 Task: Add Sprouts Organic Low Sodium Black Beans to the cart.
Action: Mouse moved to (19, 78)
Screenshot: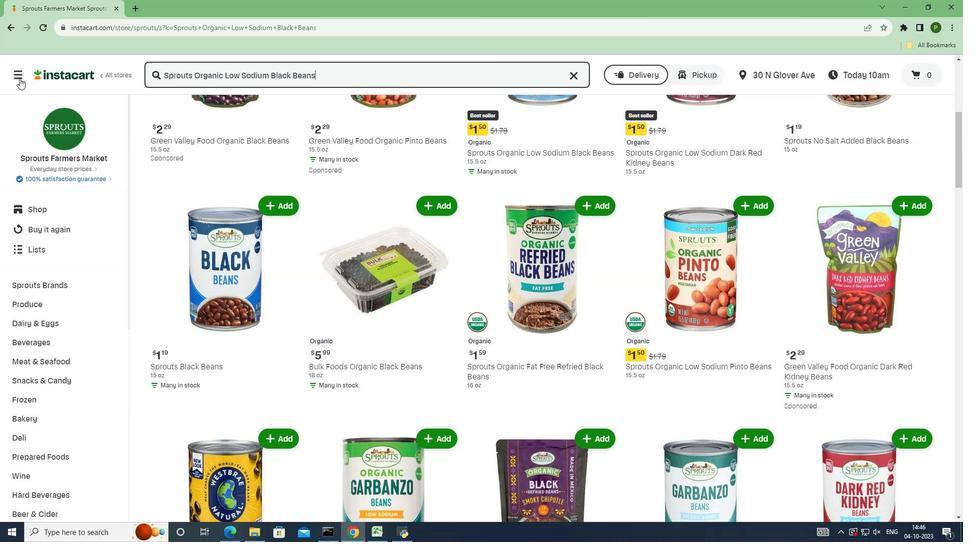 
Action: Mouse pressed left at (19, 78)
Screenshot: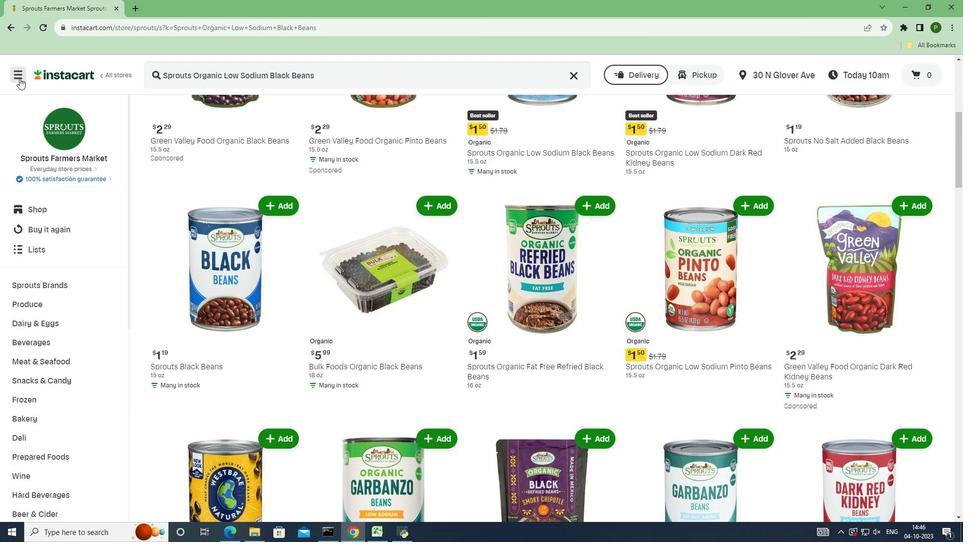 
Action: Mouse moved to (50, 276)
Screenshot: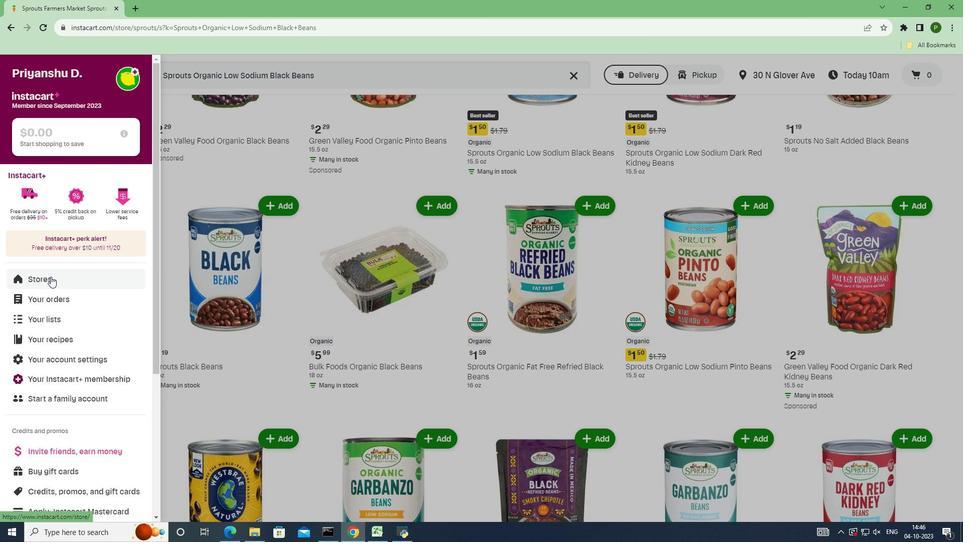 
Action: Mouse pressed left at (50, 276)
Screenshot: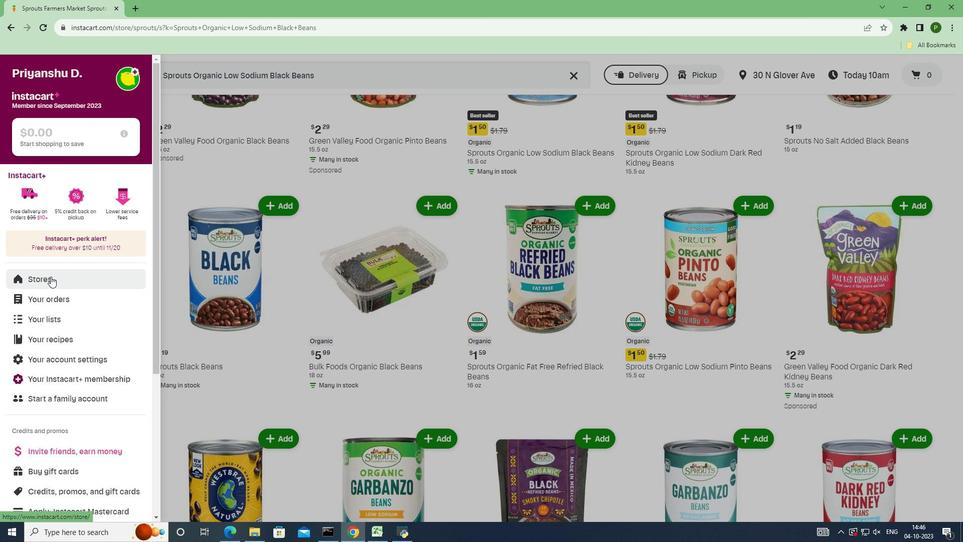 
Action: Mouse moved to (222, 112)
Screenshot: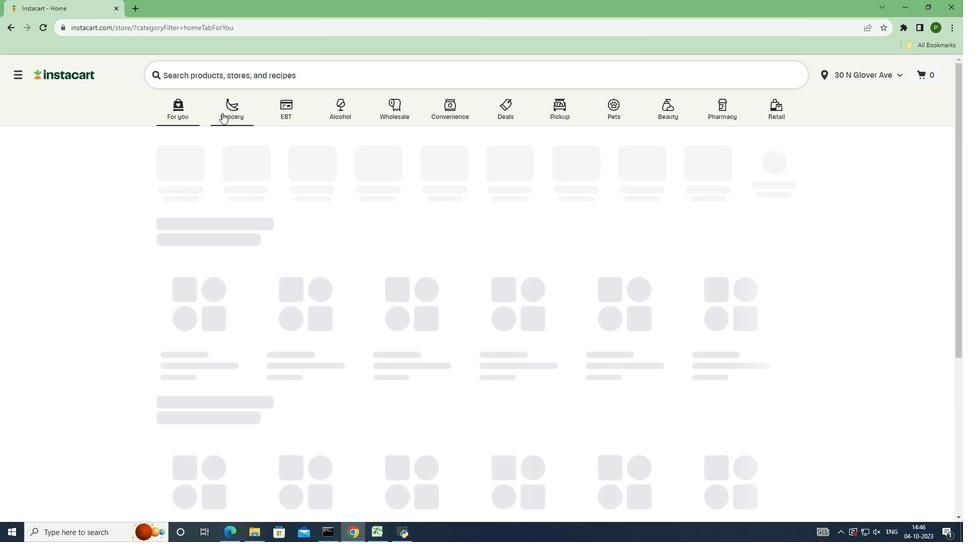 
Action: Mouse pressed left at (222, 112)
Screenshot: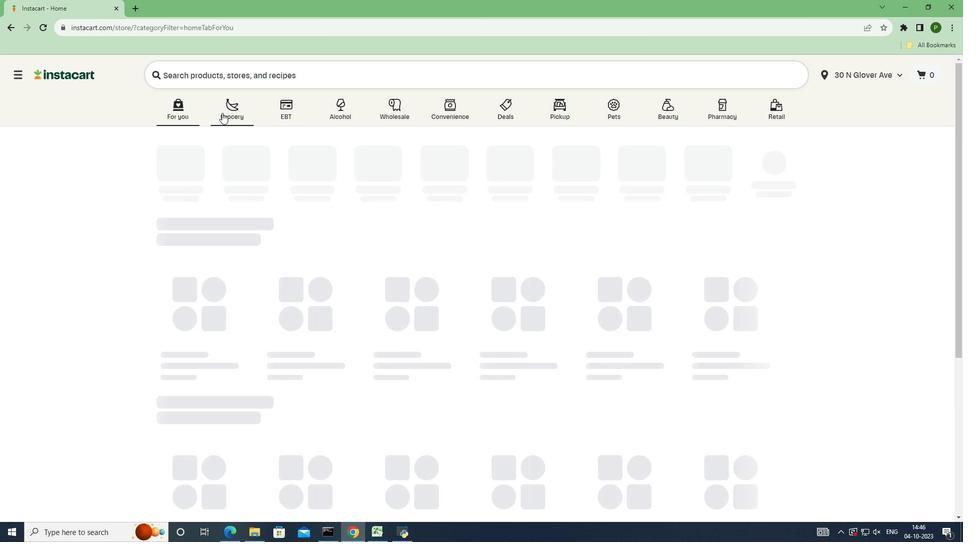 
Action: Mouse moved to (636, 206)
Screenshot: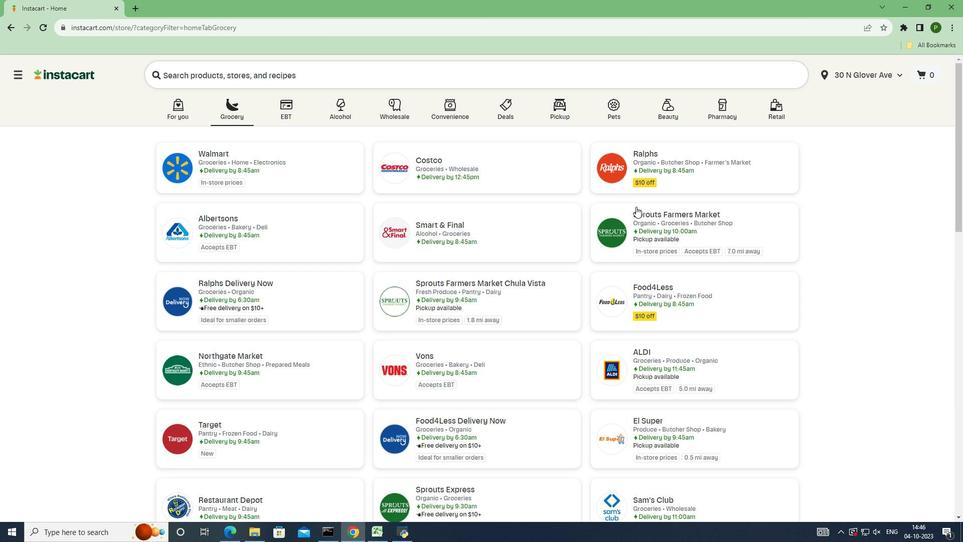 
Action: Mouse pressed left at (636, 206)
Screenshot: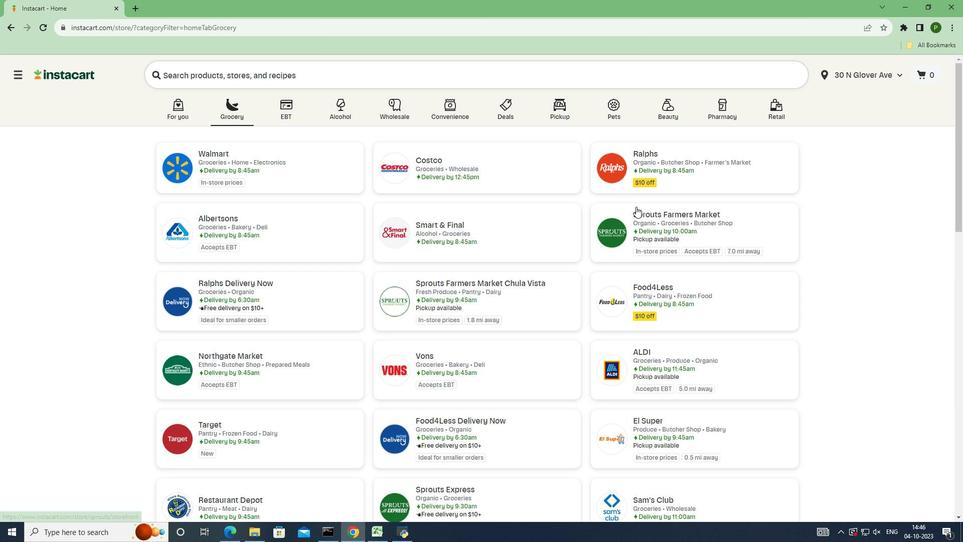 
Action: Mouse moved to (81, 280)
Screenshot: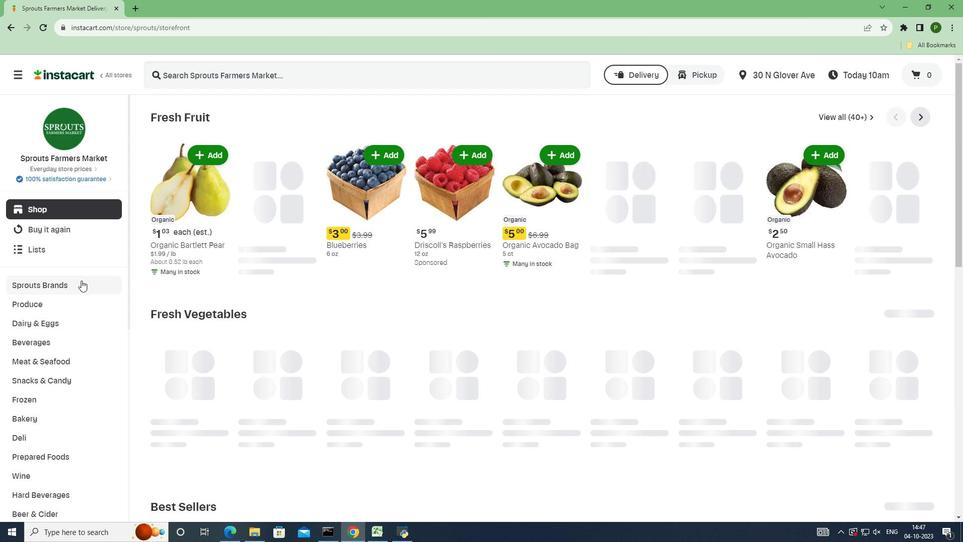 
Action: Mouse pressed left at (81, 280)
Screenshot: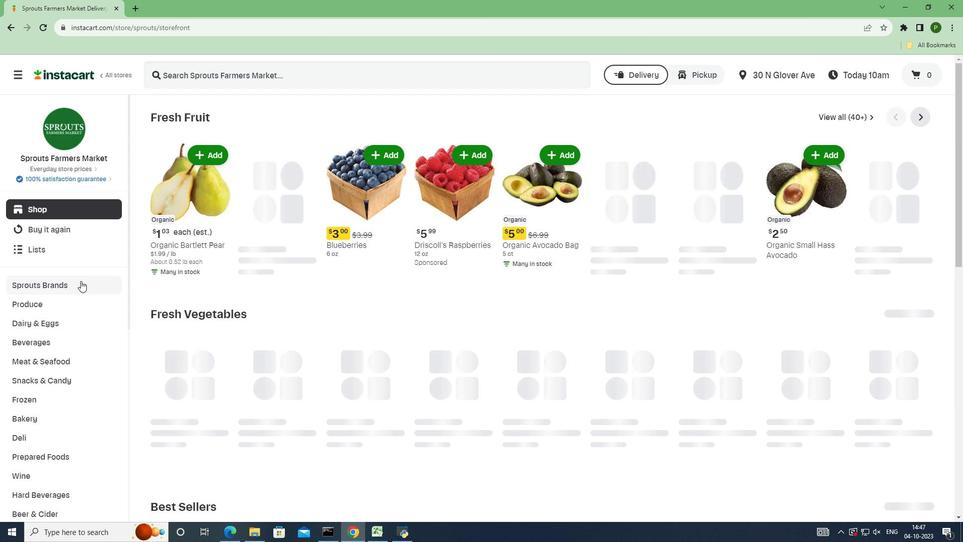 
Action: Mouse moved to (61, 358)
Screenshot: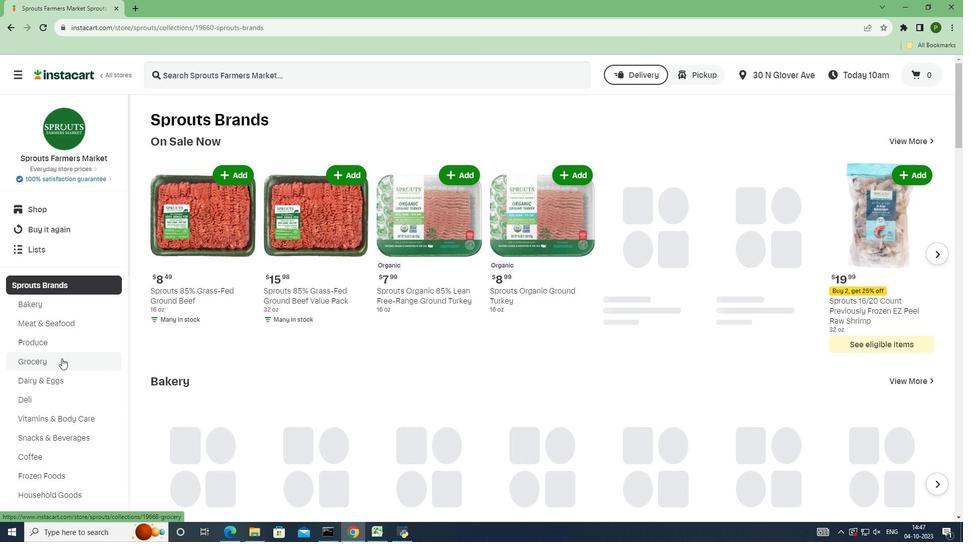 
Action: Mouse pressed left at (61, 358)
Screenshot: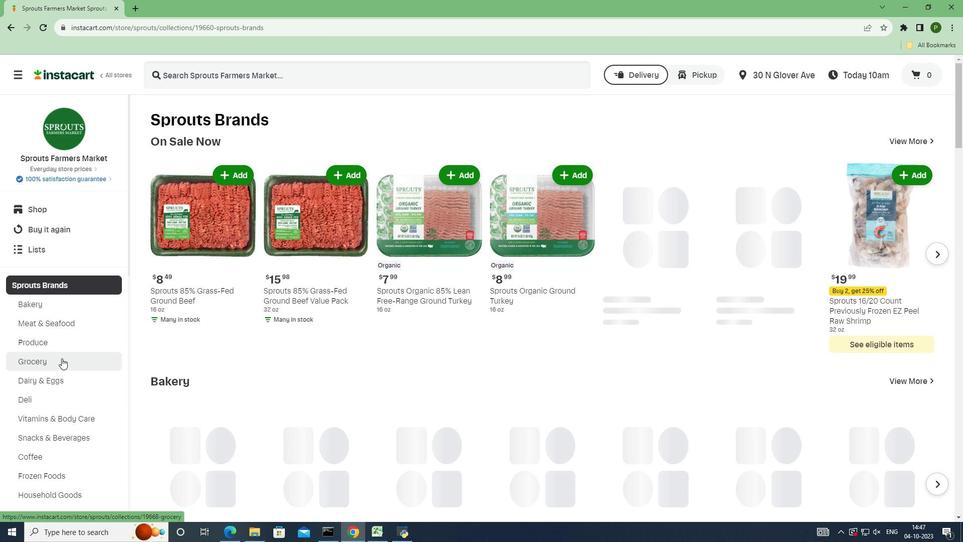 
Action: Mouse moved to (170, 197)
Screenshot: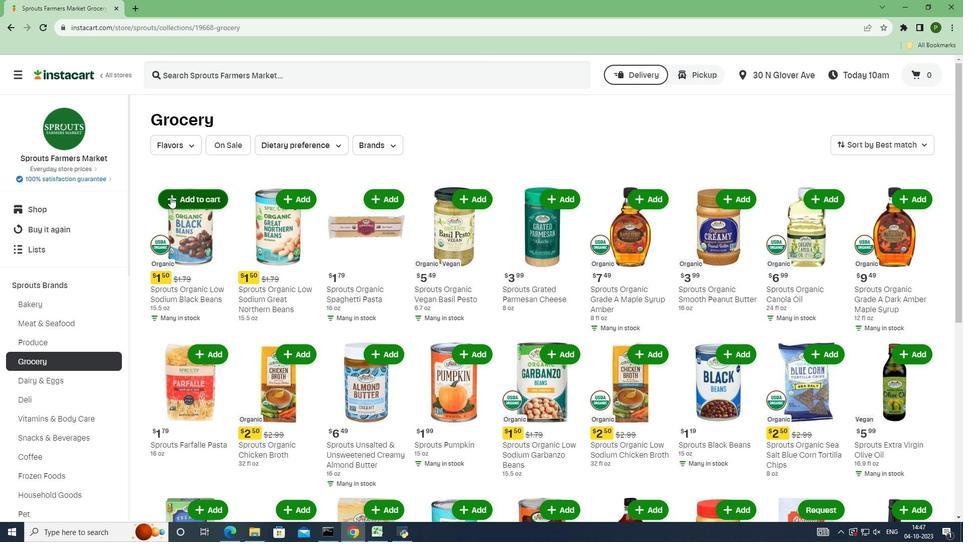 
Action: Mouse pressed left at (170, 197)
Screenshot: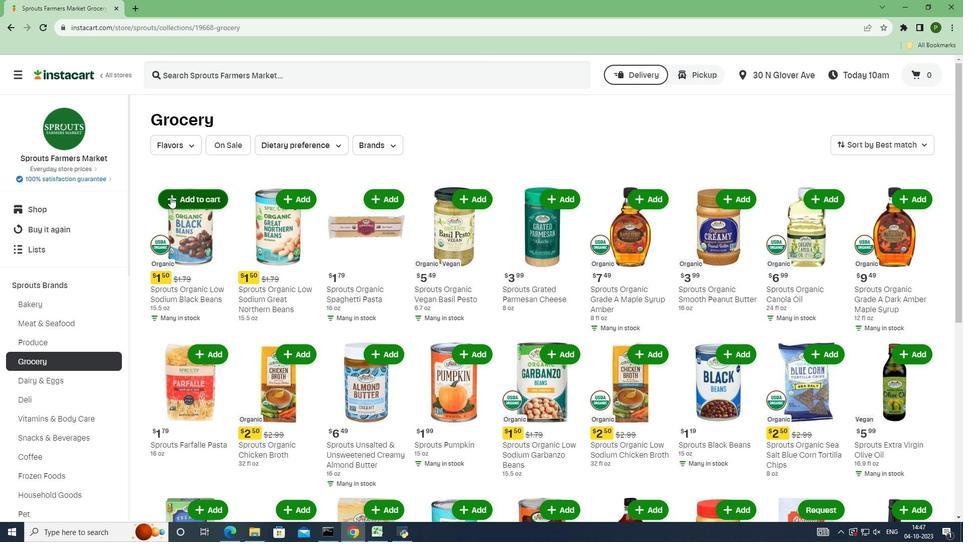 
Action: Mouse moved to (170, 197)
Screenshot: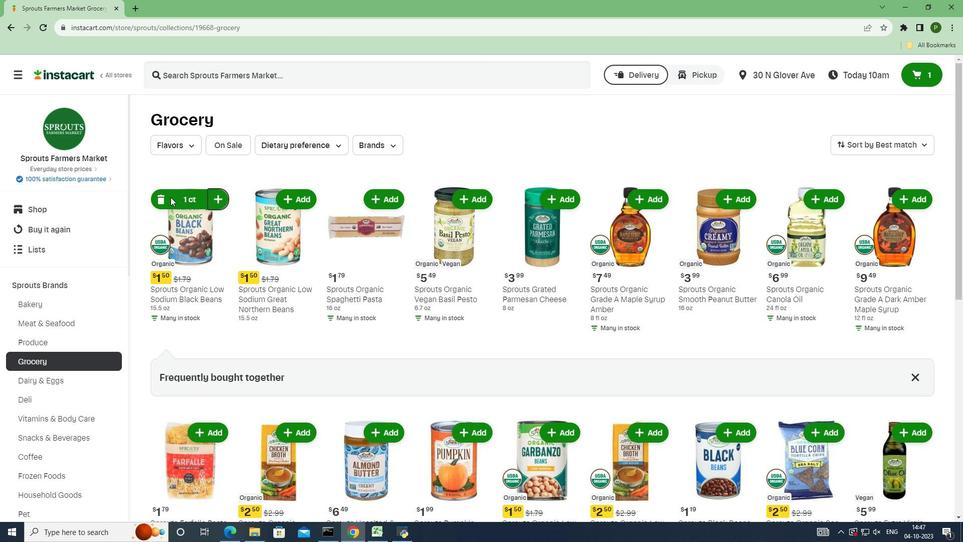 
